 Task: Unfollow the page of Google
Action: Mouse moved to (503, 540)
Screenshot: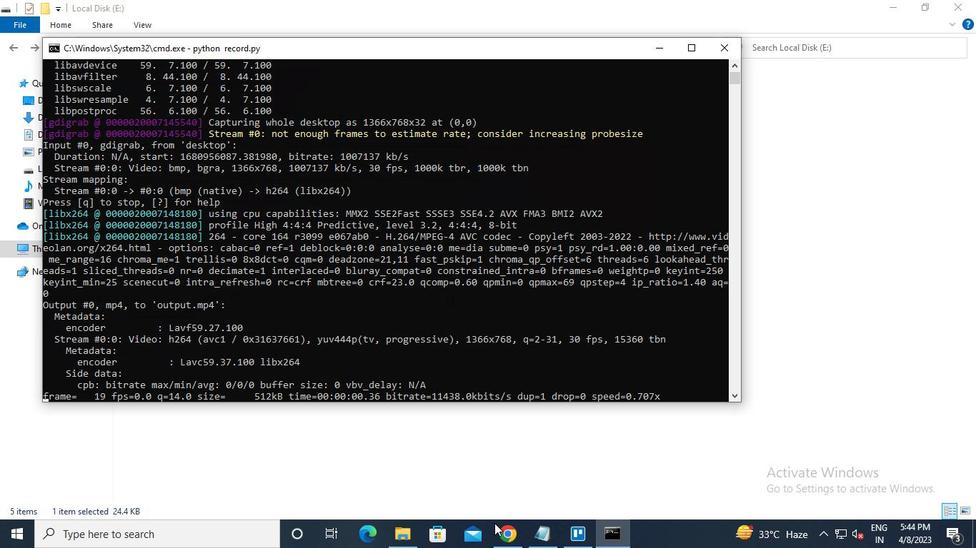 
Action: Mouse pressed left at (503, 540)
Screenshot: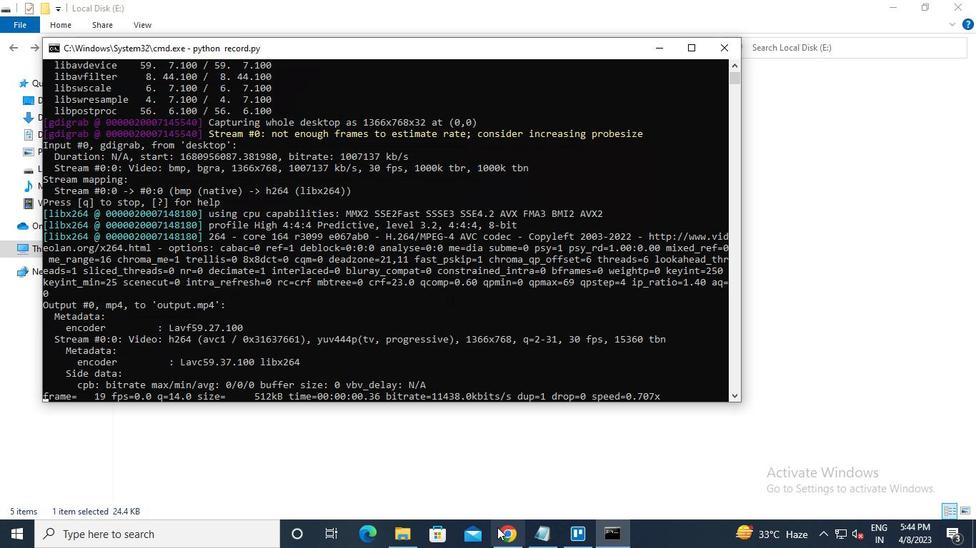 
Action: Mouse moved to (225, 95)
Screenshot: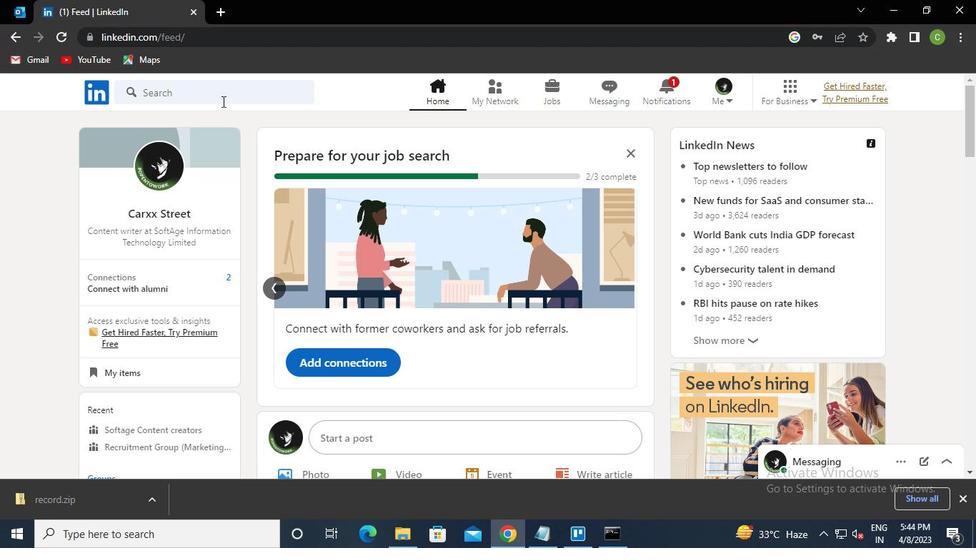 
Action: Mouse pressed left at (225, 95)
Screenshot: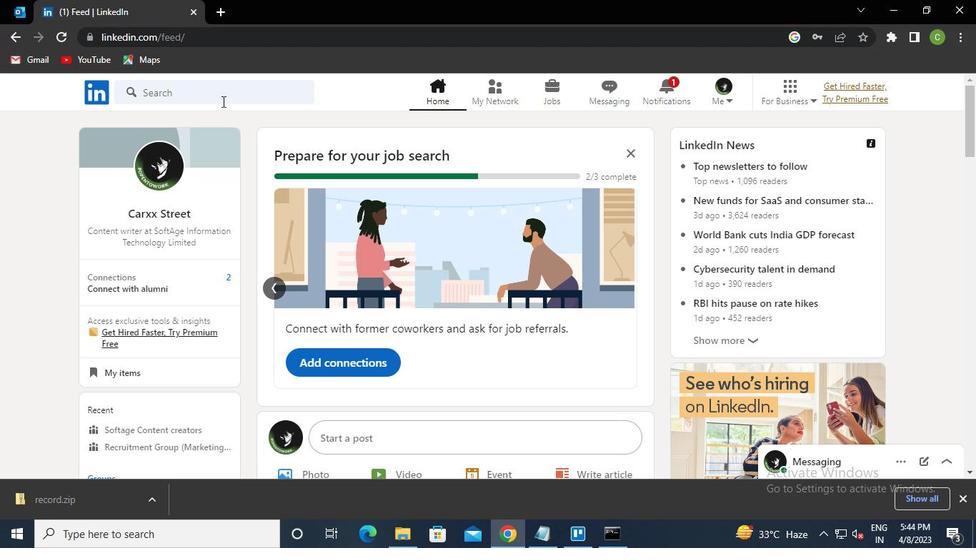 
Action: Keyboard Key.caps_lock
Screenshot: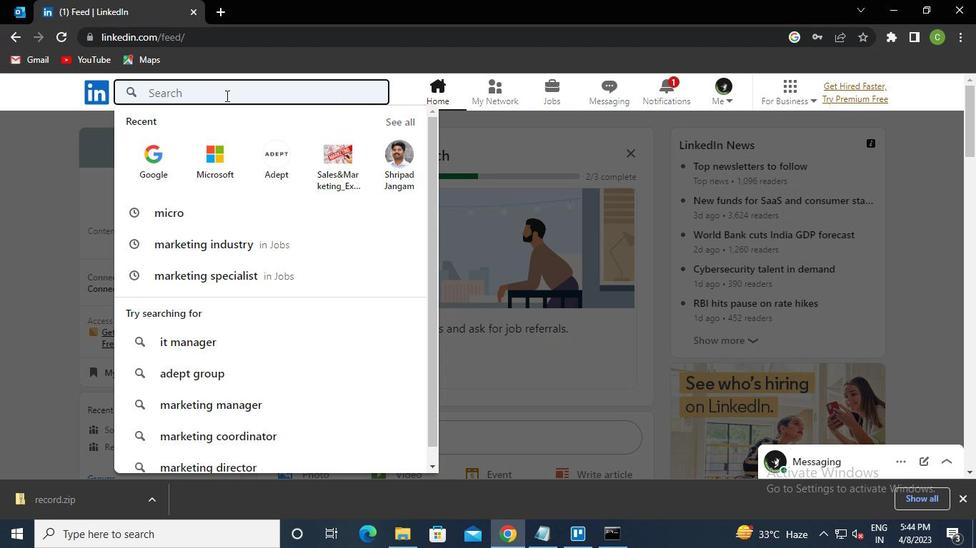 
Action: Keyboard g
Screenshot: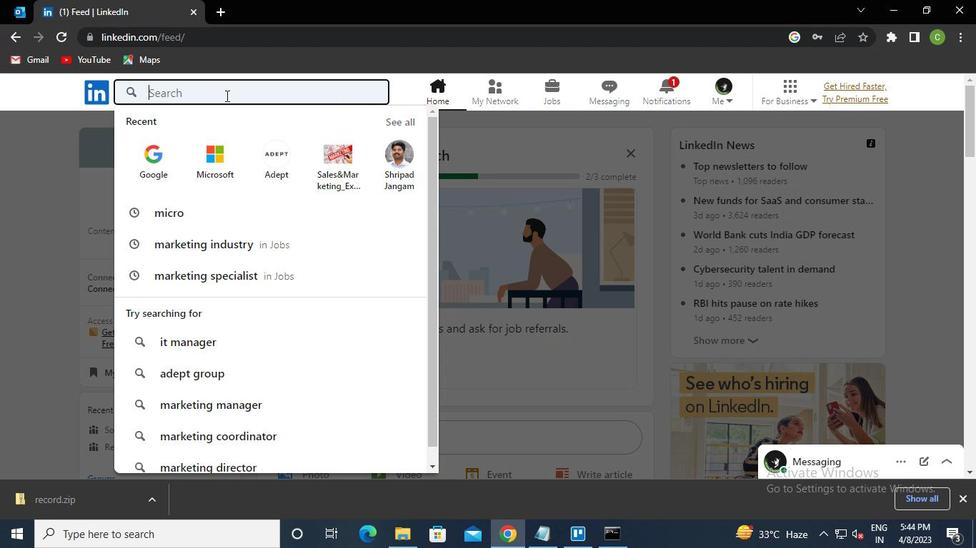 
Action: Keyboard Key.caps_lock
Screenshot: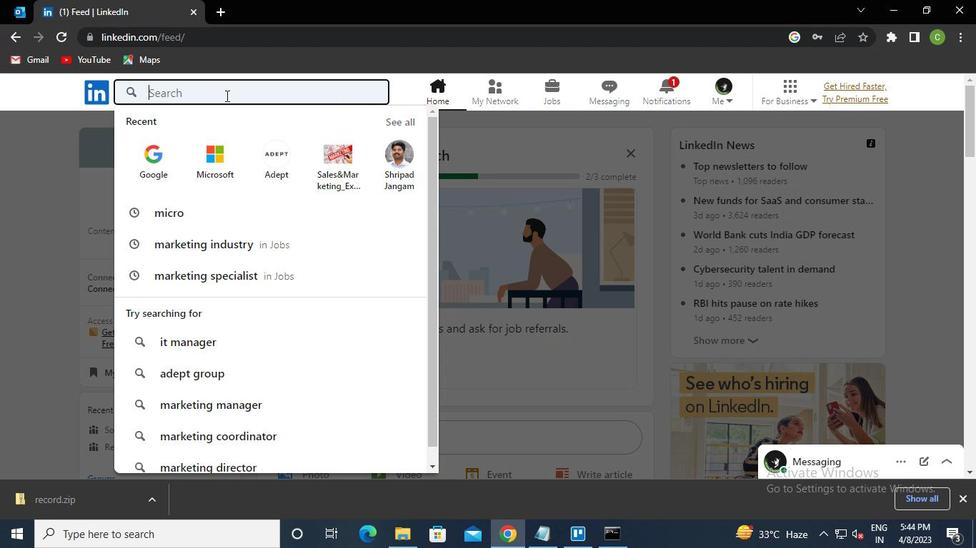 
Action: Keyboard o
Screenshot: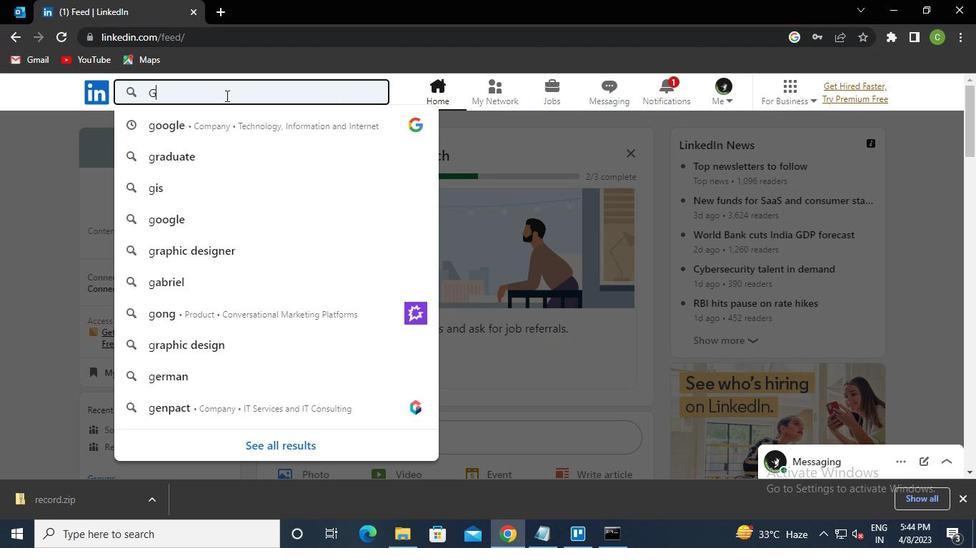 
Action: Keyboard o
Screenshot: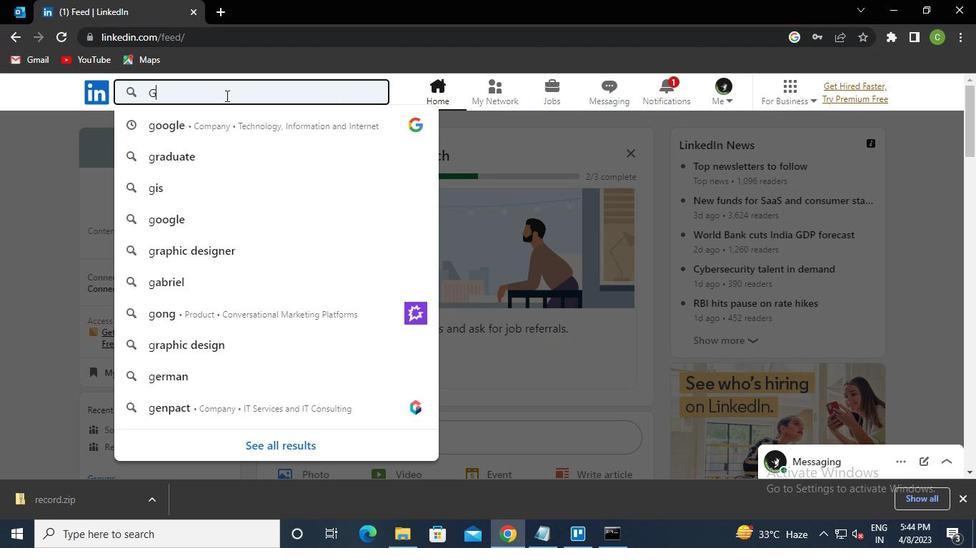 
Action: Keyboard Key.down
Screenshot: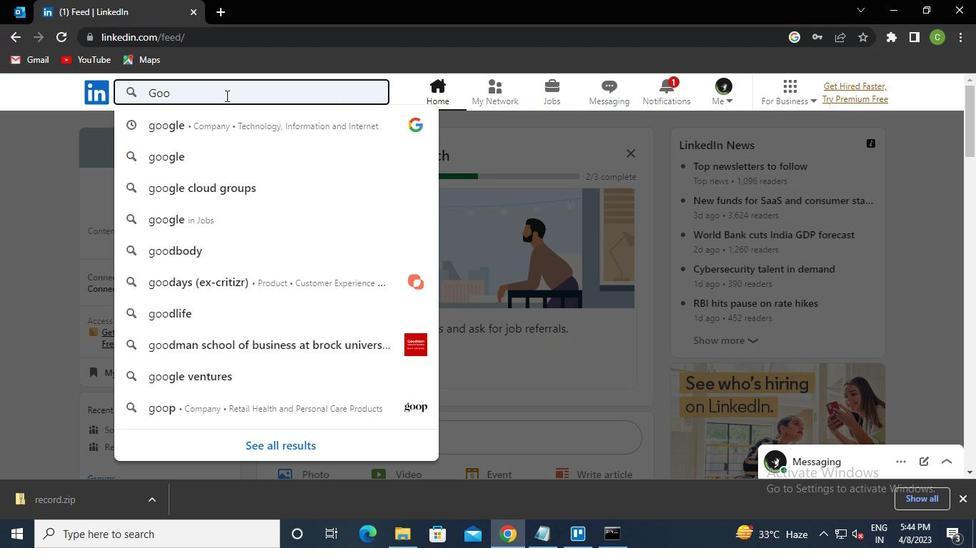
Action: Keyboard Key.enter
Screenshot: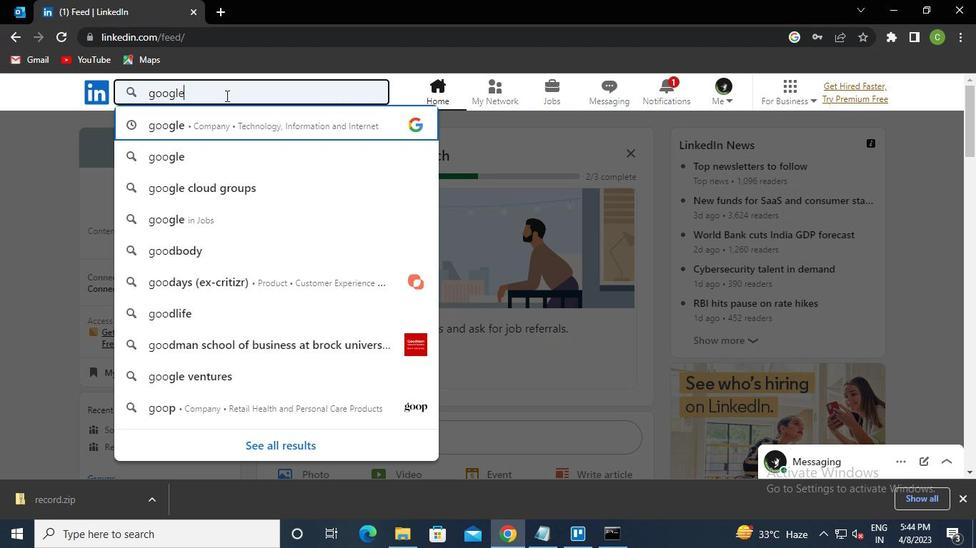 
Action: Mouse moved to (396, 269)
Screenshot: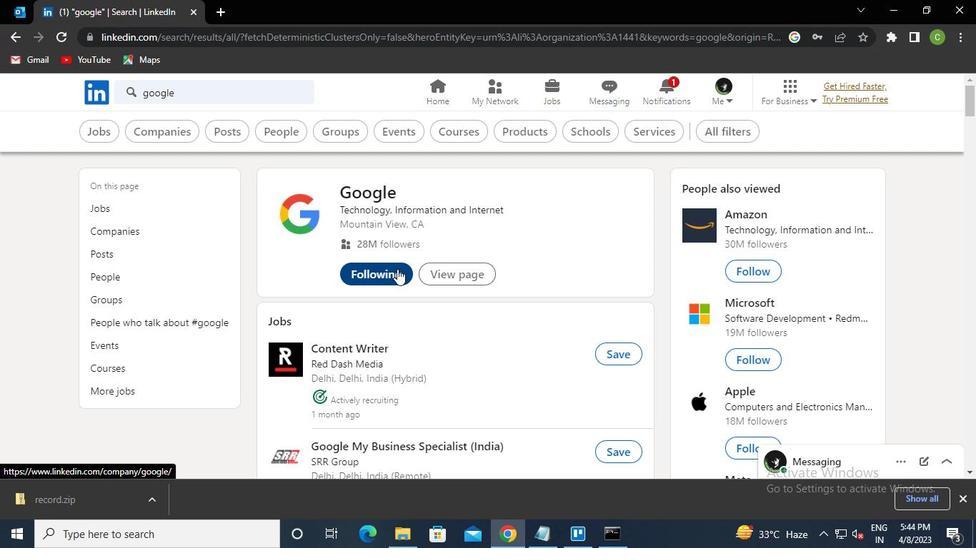 
Action: Mouse pressed left at (396, 269)
Screenshot: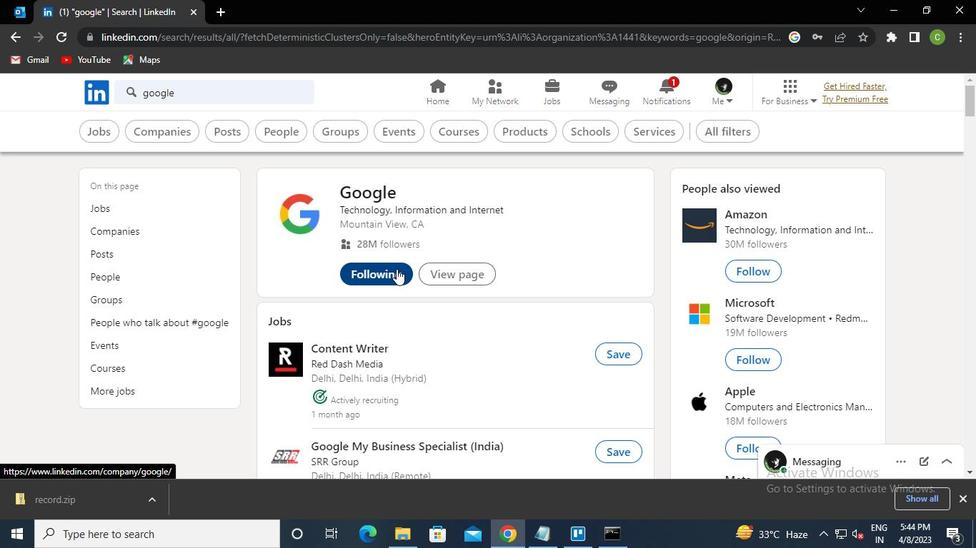 
Action: Mouse moved to (566, 459)
Screenshot: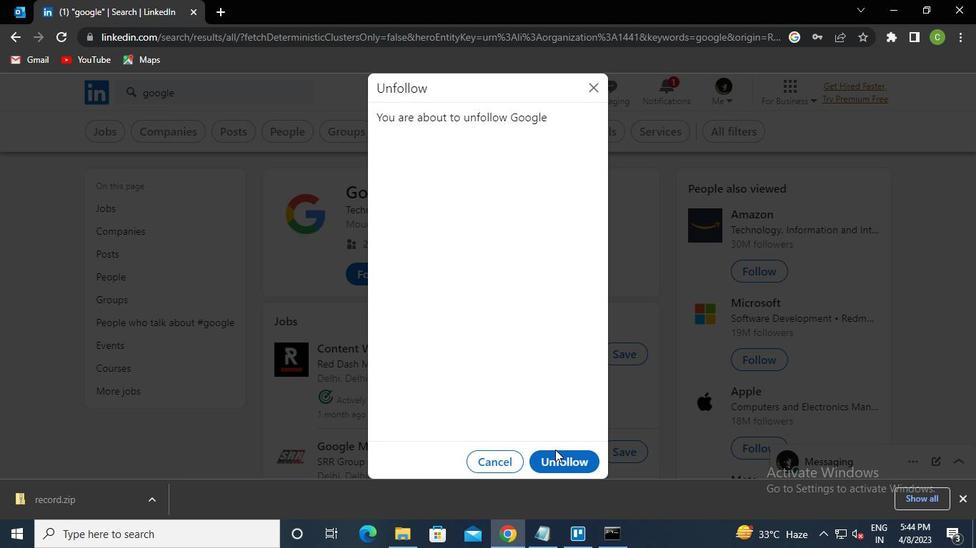 
Action: Mouse pressed left at (566, 459)
Screenshot: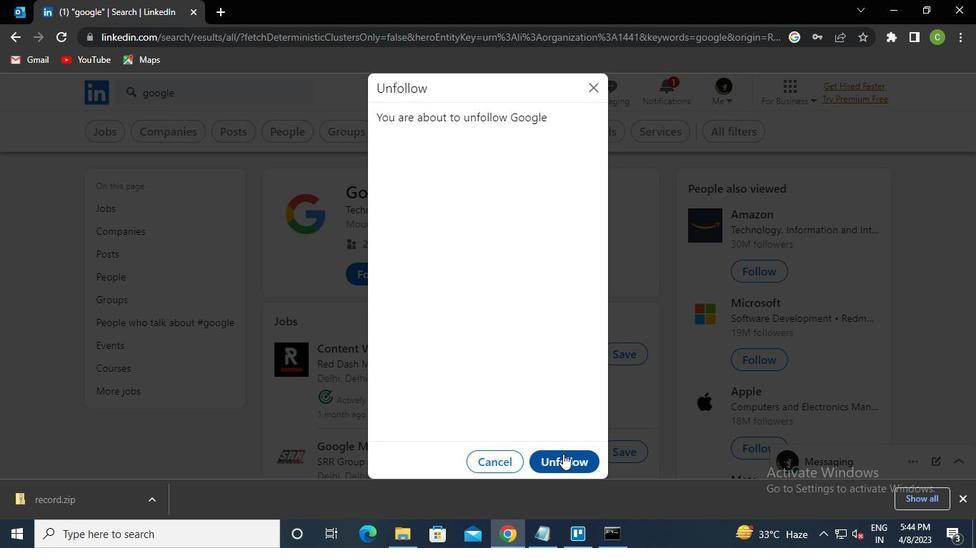 
Action: Mouse moved to (609, 540)
Screenshot: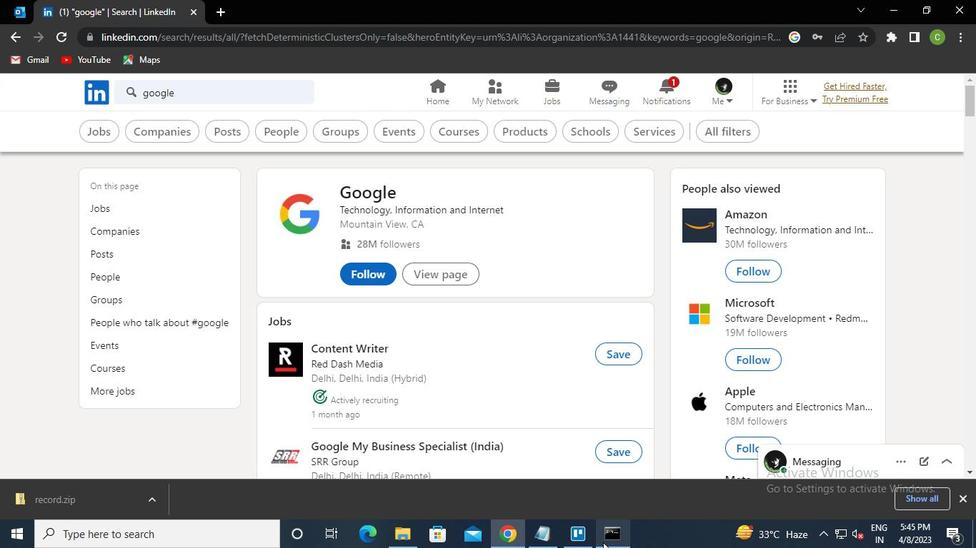 
Action: Mouse pressed left at (609, 540)
Screenshot: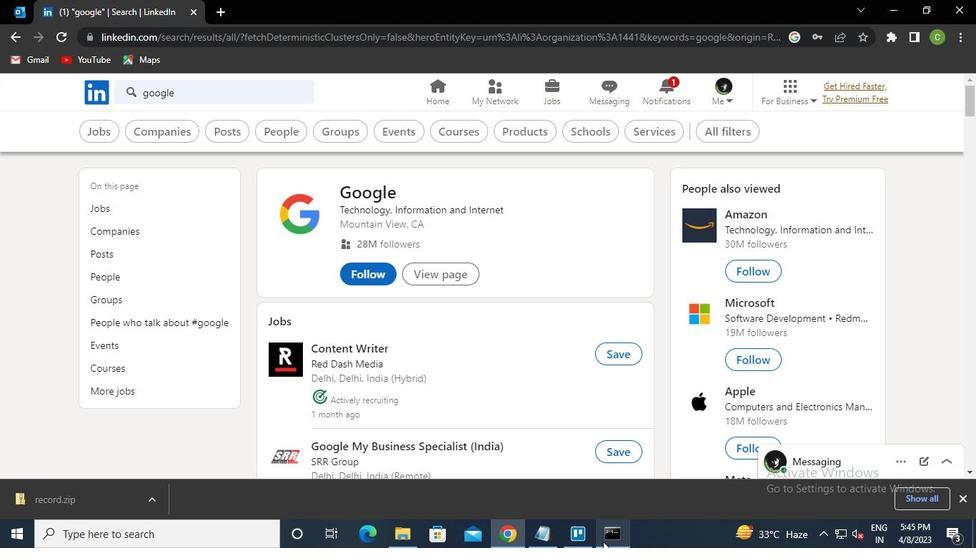 
Action: Mouse moved to (728, 56)
Screenshot: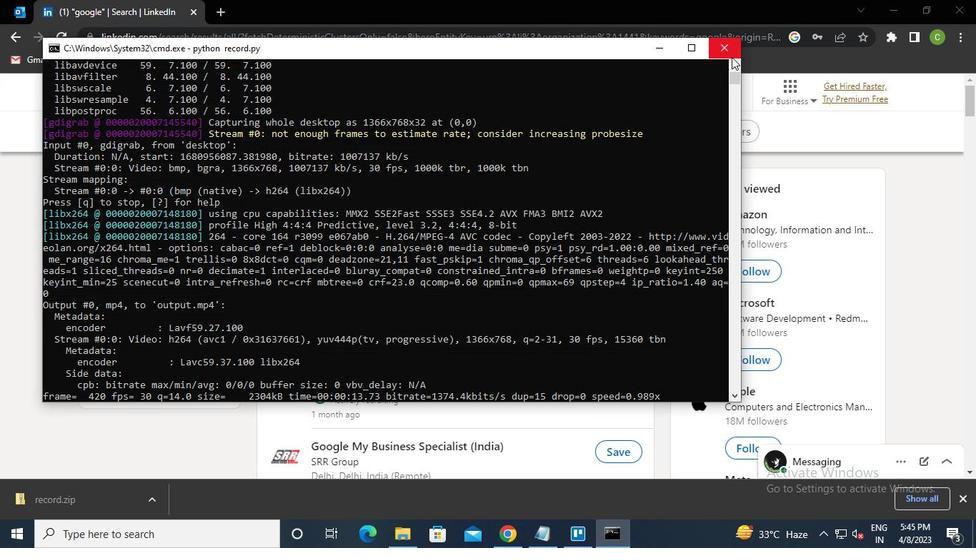 
Action: Mouse pressed left at (728, 56)
Screenshot: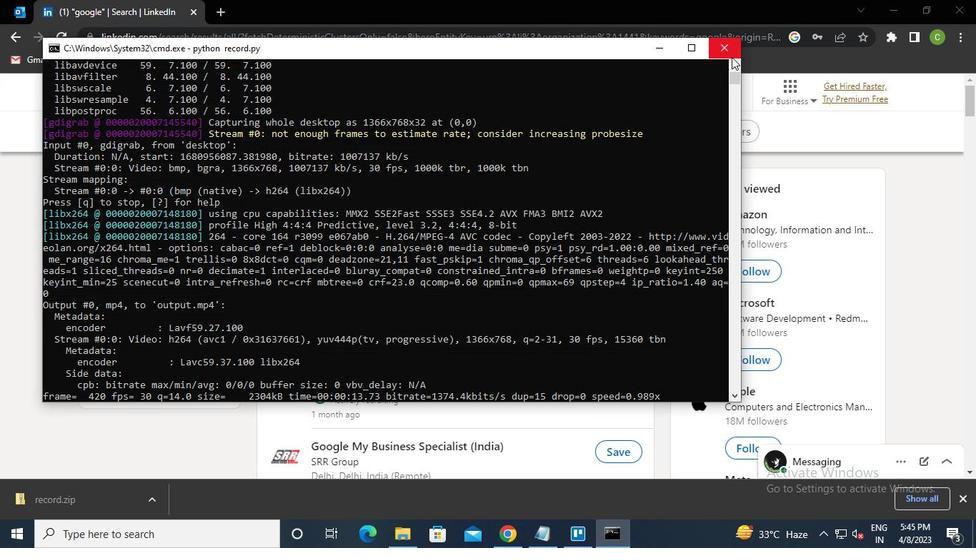
Action: Mouse moved to (728, 55)
Screenshot: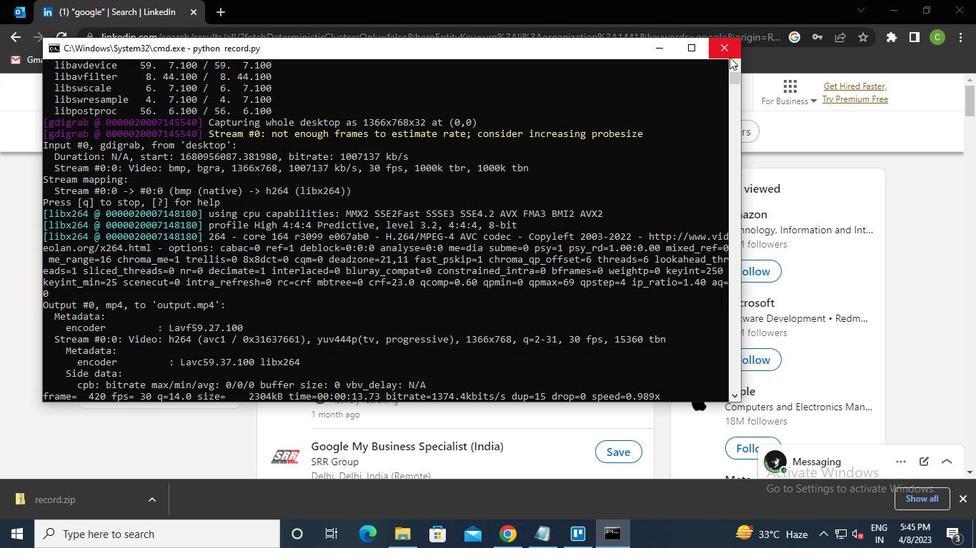 
